 Task: Move the task Implement a new cloud-based invoice management system for a company to the section Done in the project ComplexTech and filter the tasks in the project by Incomplete tasks
Action: Mouse moved to (64, 405)
Screenshot: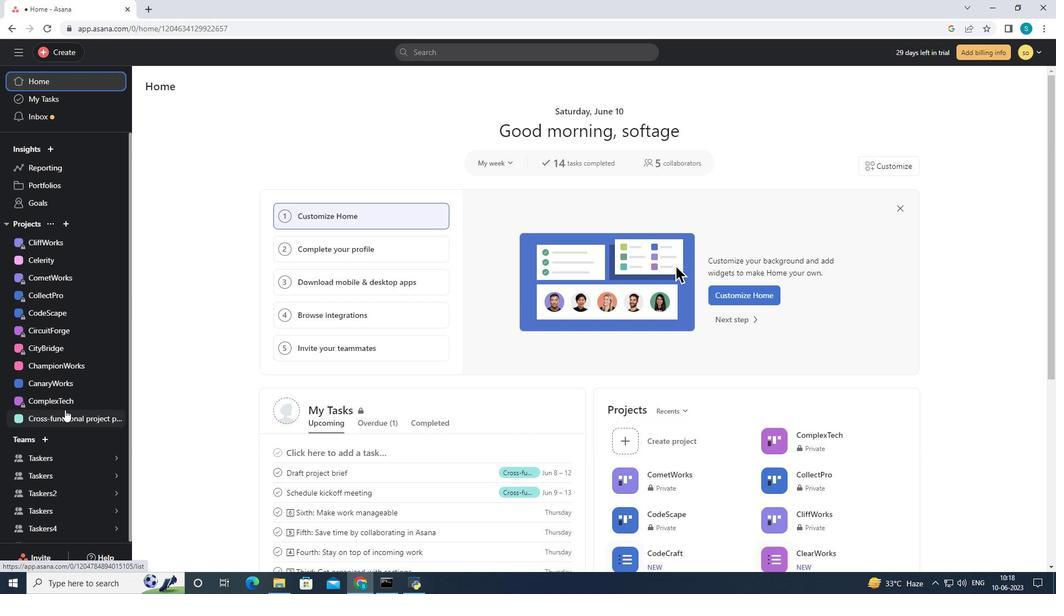 
Action: Mouse pressed left at (64, 405)
Screenshot: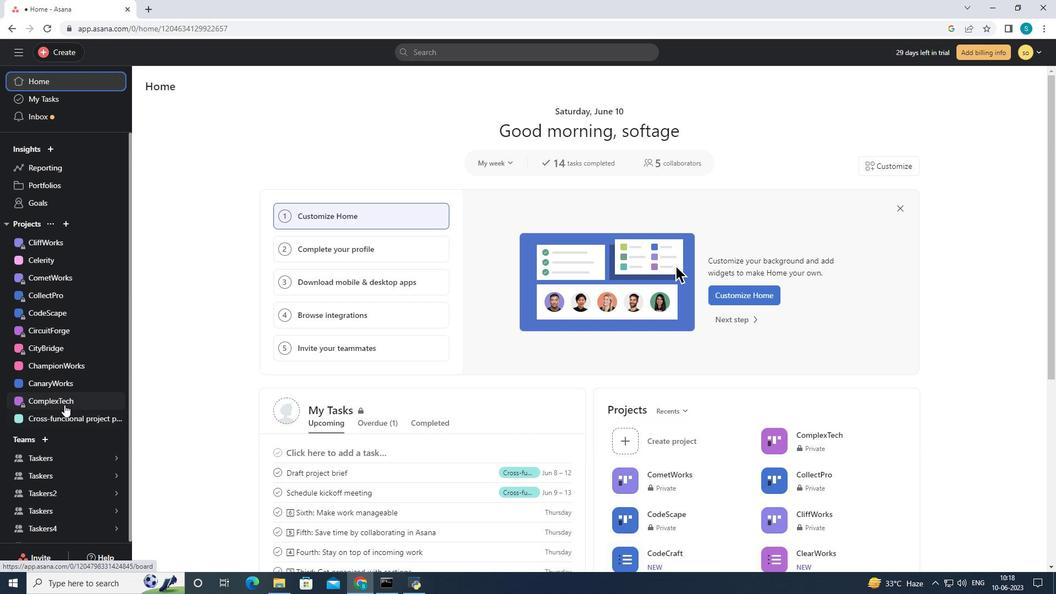 
Action: Mouse moved to (226, 391)
Screenshot: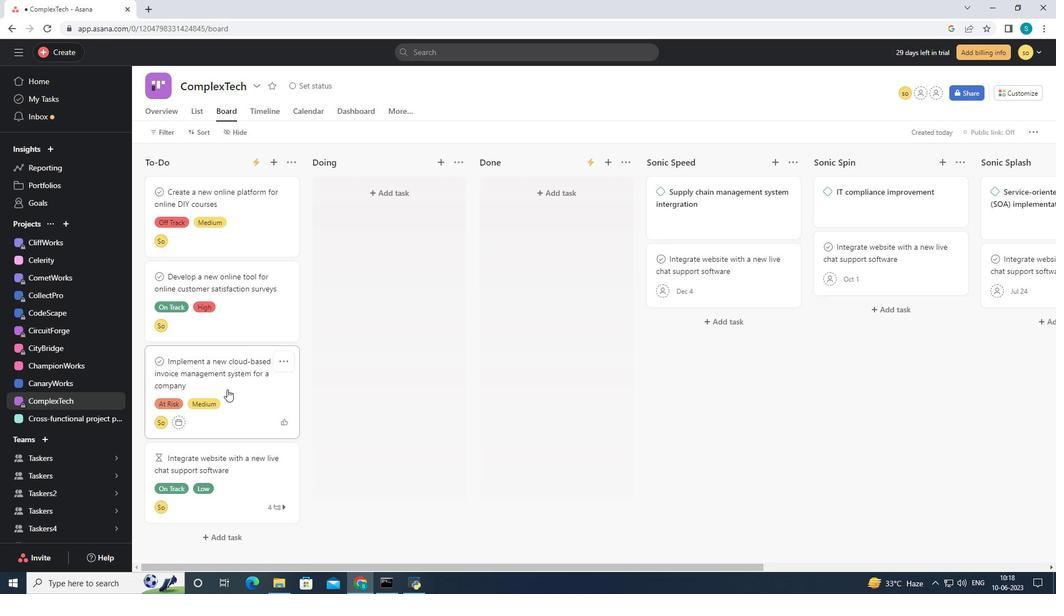 
Action: Mouse pressed left at (226, 391)
Screenshot: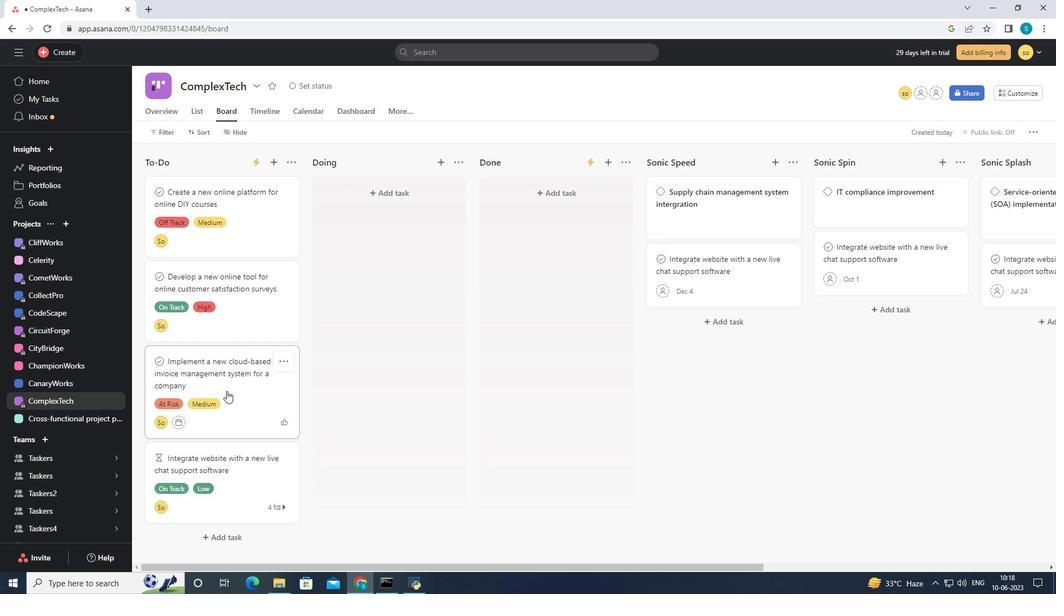 
Action: Mouse moved to (165, 128)
Screenshot: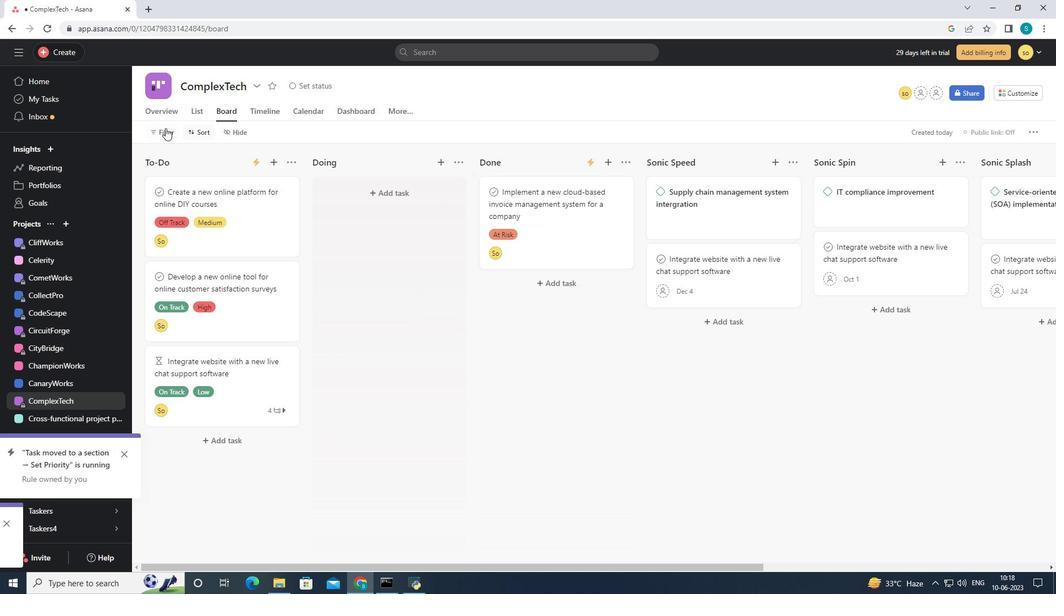 
Action: Mouse pressed left at (165, 128)
Screenshot: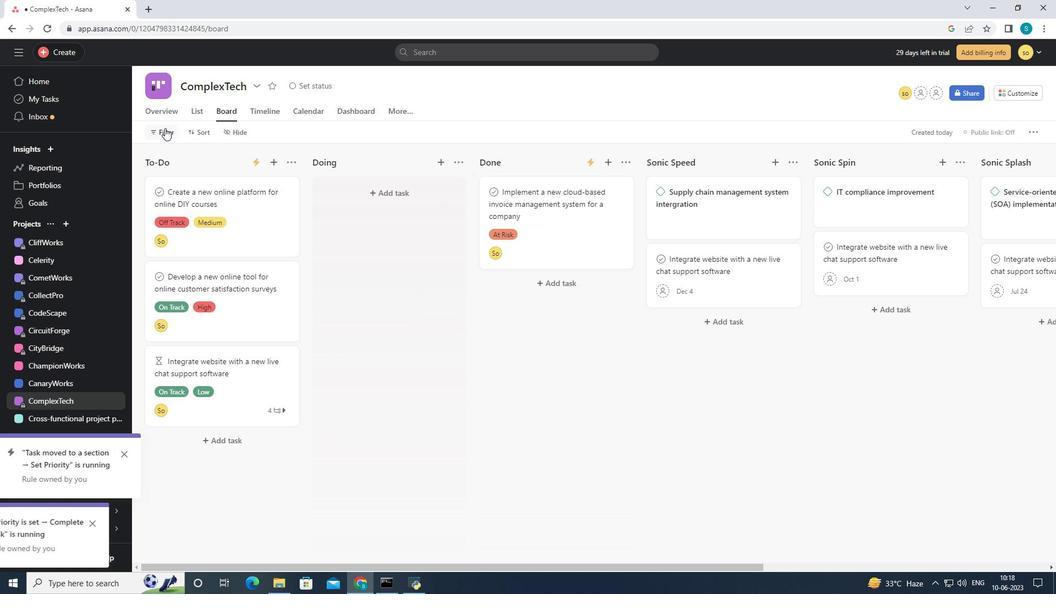 
Action: Mouse moved to (203, 174)
Screenshot: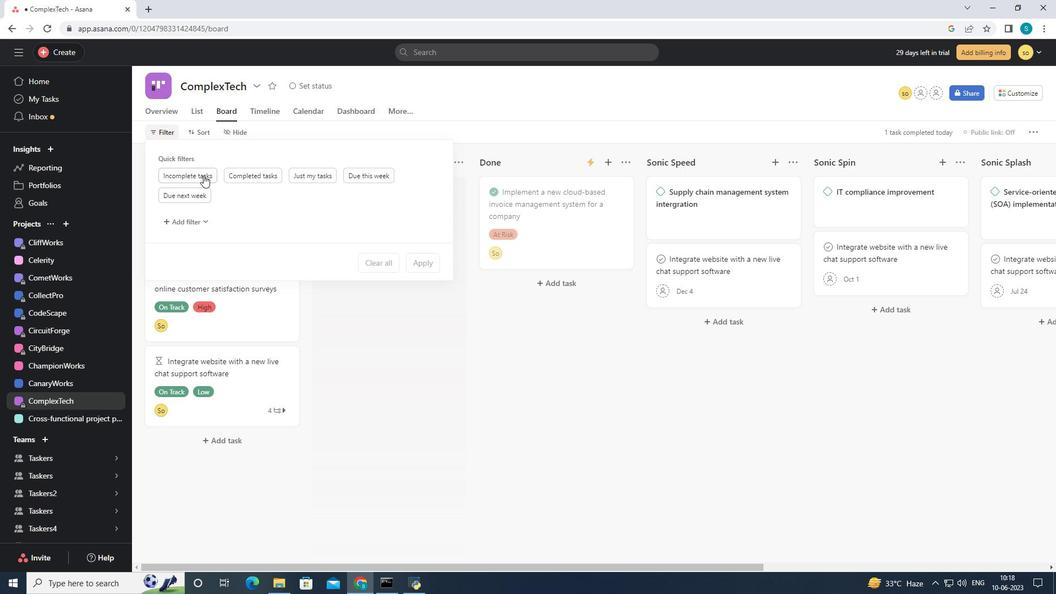 
Action: Mouse pressed left at (203, 174)
Screenshot: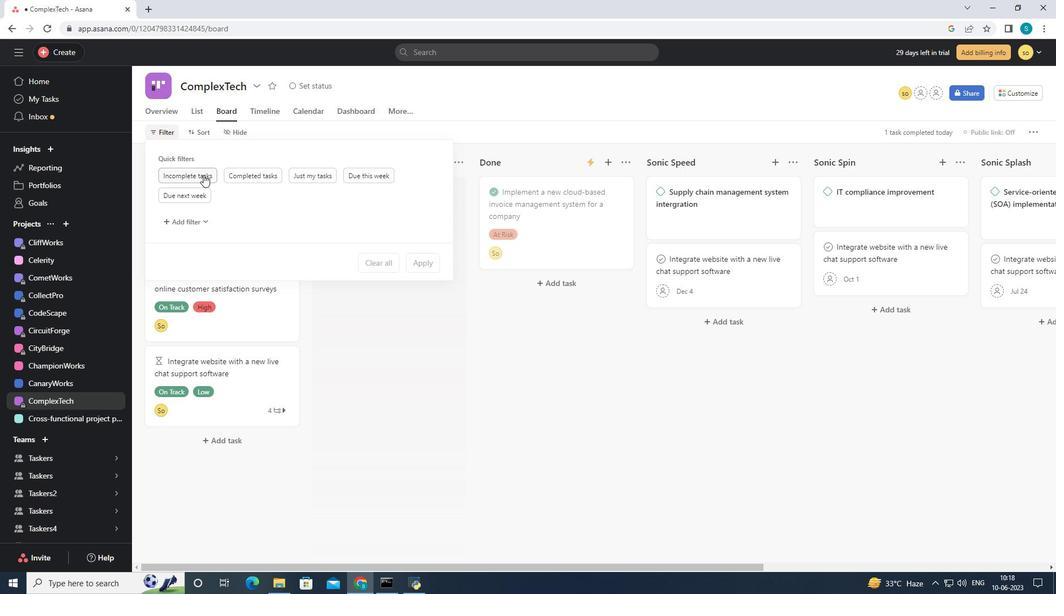 
Action: Mouse moved to (383, 280)
Screenshot: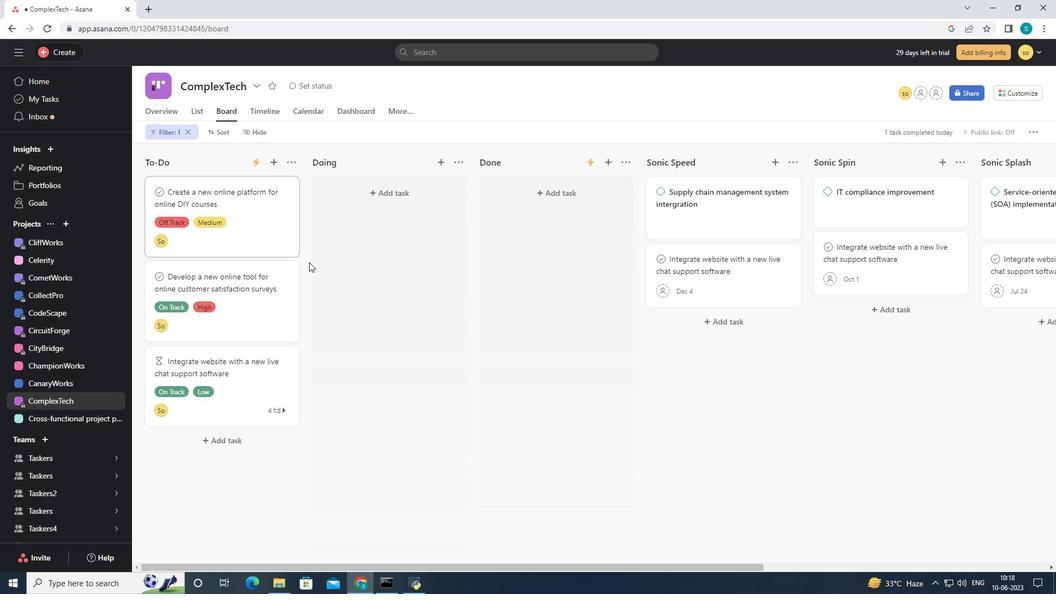 
